 Task: Turn on the memory saver.
Action: Mouse moved to (1063, 35)
Screenshot: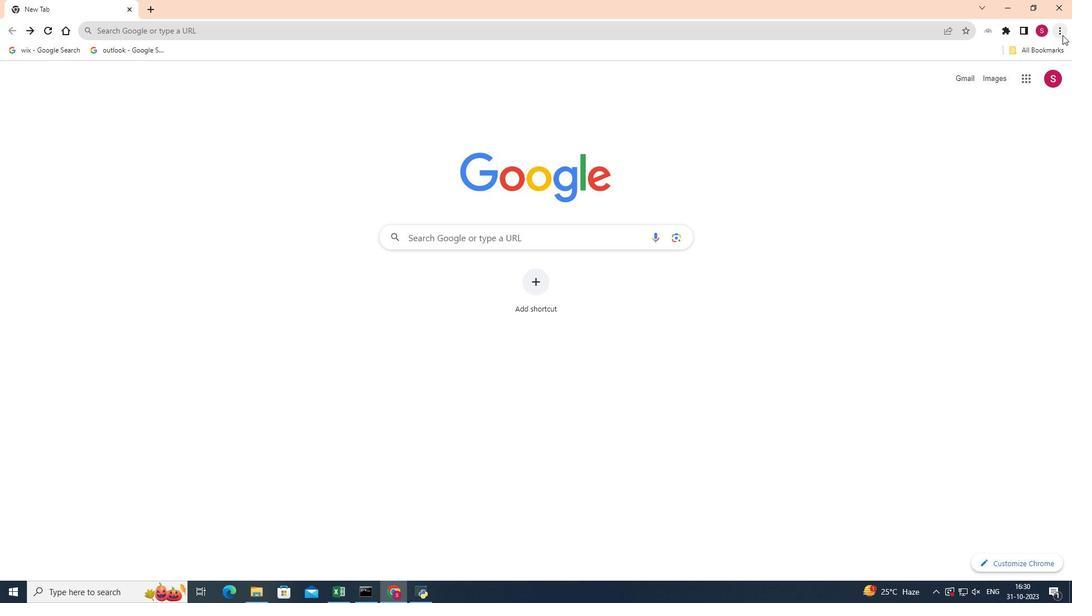 
Action: Mouse pressed left at (1063, 35)
Screenshot: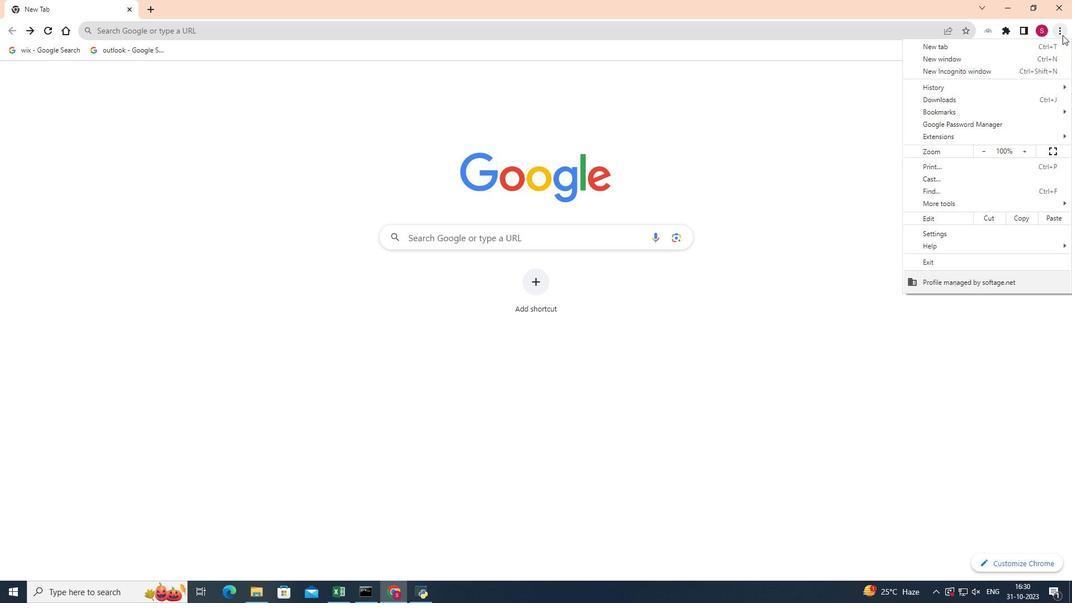 
Action: Mouse moved to (970, 203)
Screenshot: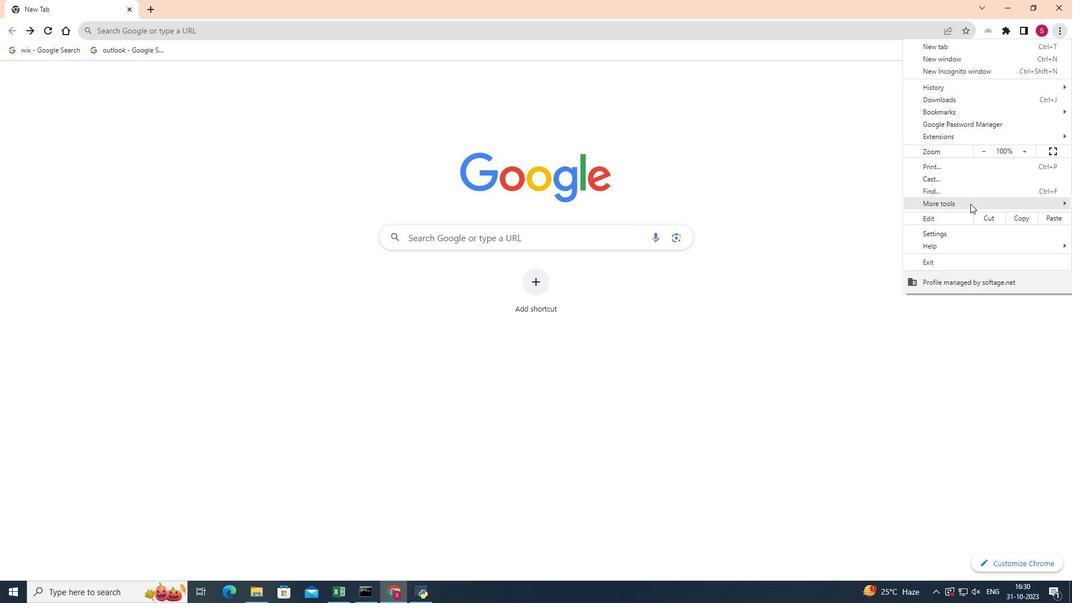 
Action: Mouse pressed left at (970, 203)
Screenshot: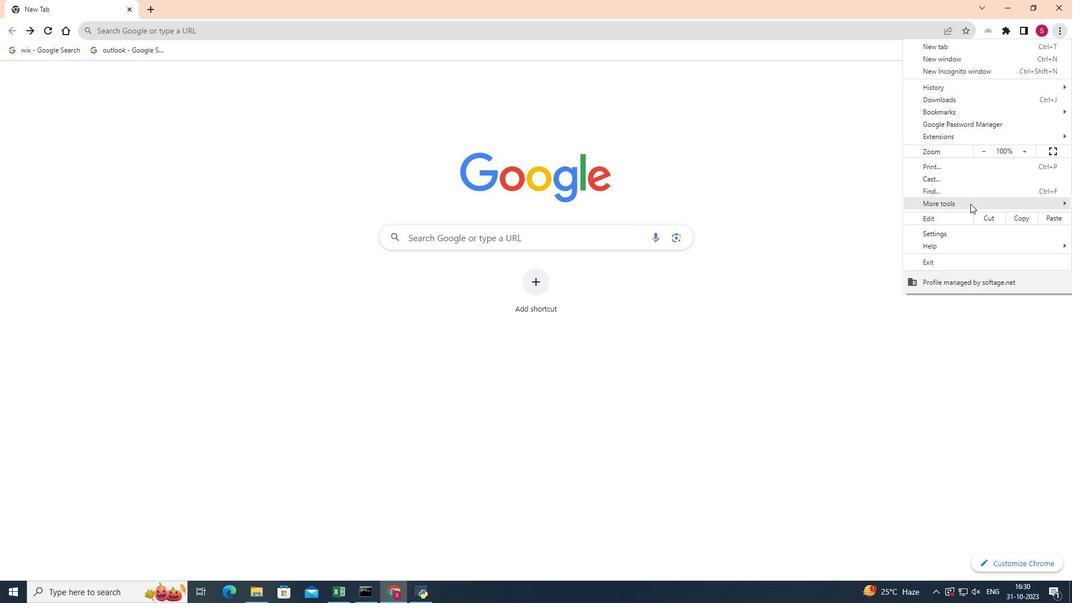 
Action: Mouse moved to (813, 257)
Screenshot: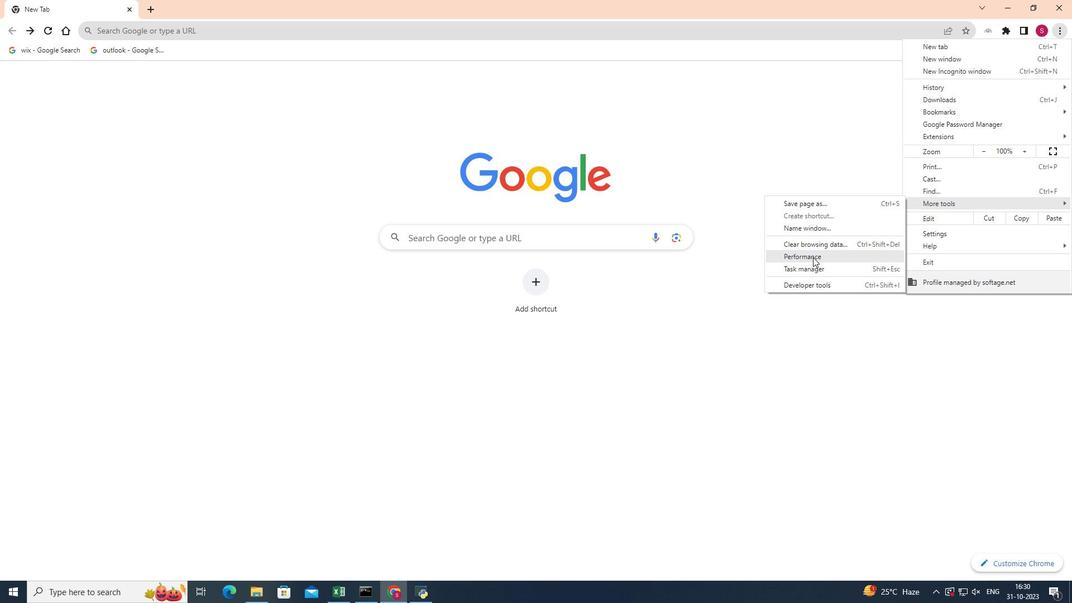 
Action: Mouse pressed left at (813, 257)
Screenshot: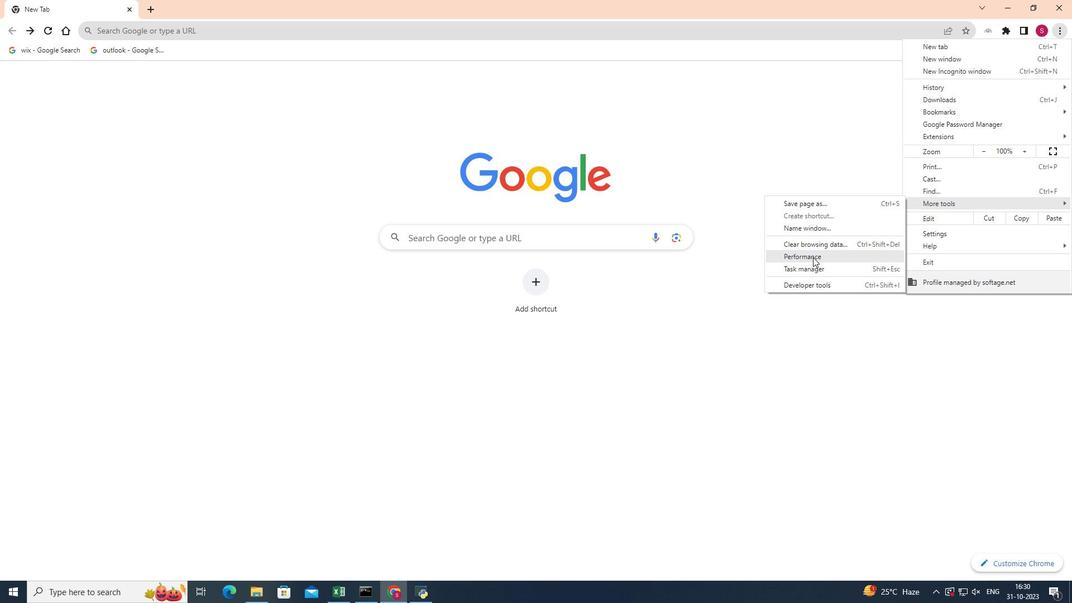 
Action: Mouse moved to (703, 151)
Screenshot: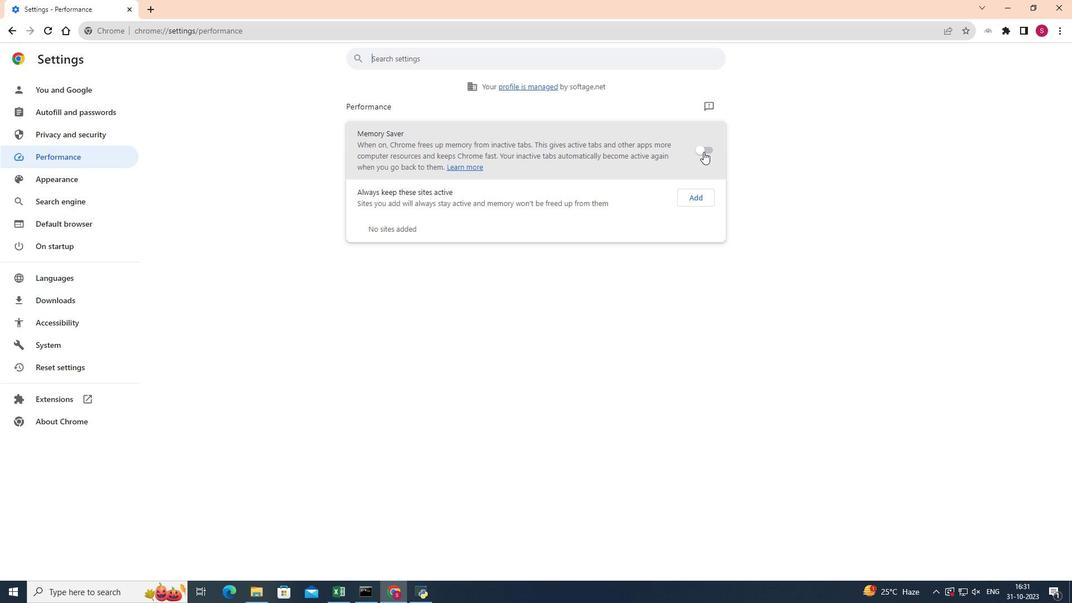 
Action: Mouse pressed left at (703, 151)
Screenshot: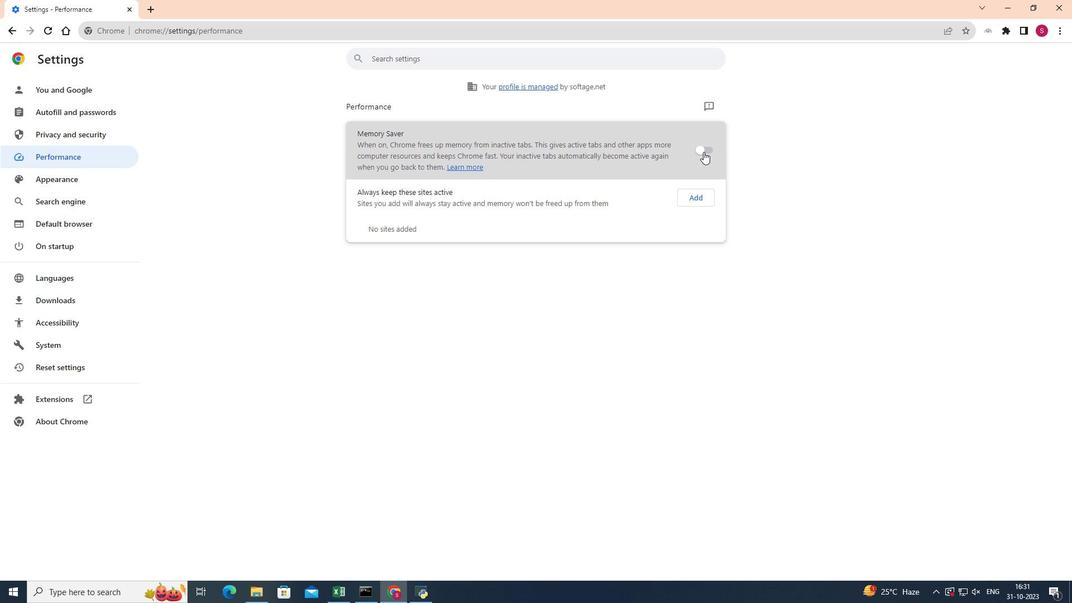 
